 Task: Add a condition where "Hours since status category pending Greater than Twenty-five" in pending tickets.
Action: Mouse moved to (105, 383)
Screenshot: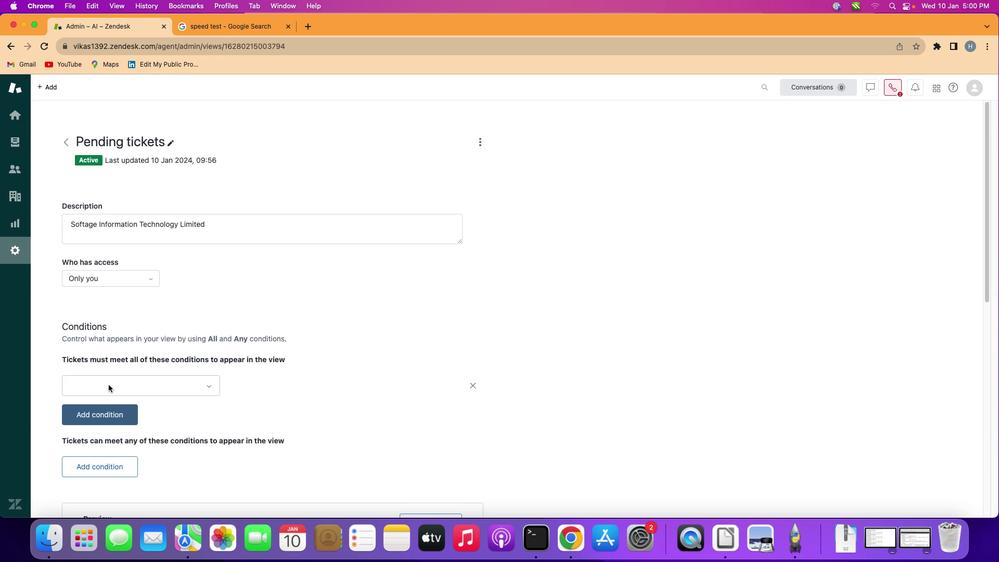 
Action: Mouse pressed left at (105, 383)
Screenshot: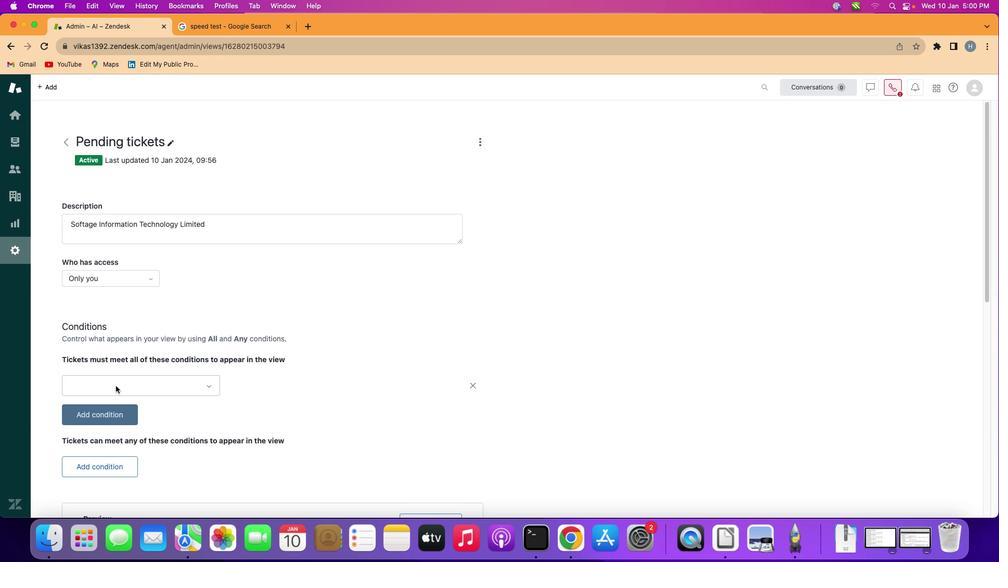 
Action: Mouse moved to (164, 384)
Screenshot: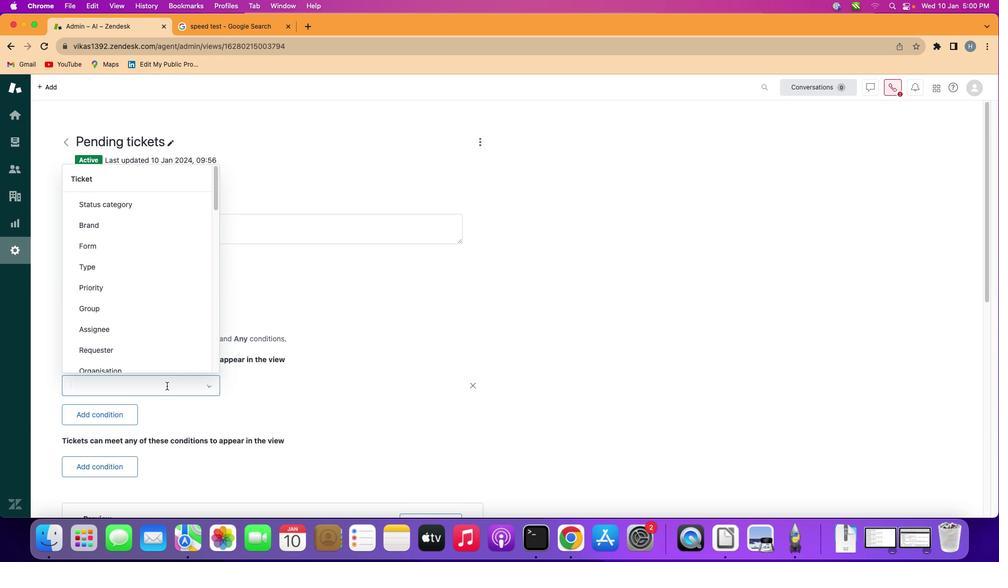
Action: Mouse pressed left at (164, 384)
Screenshot: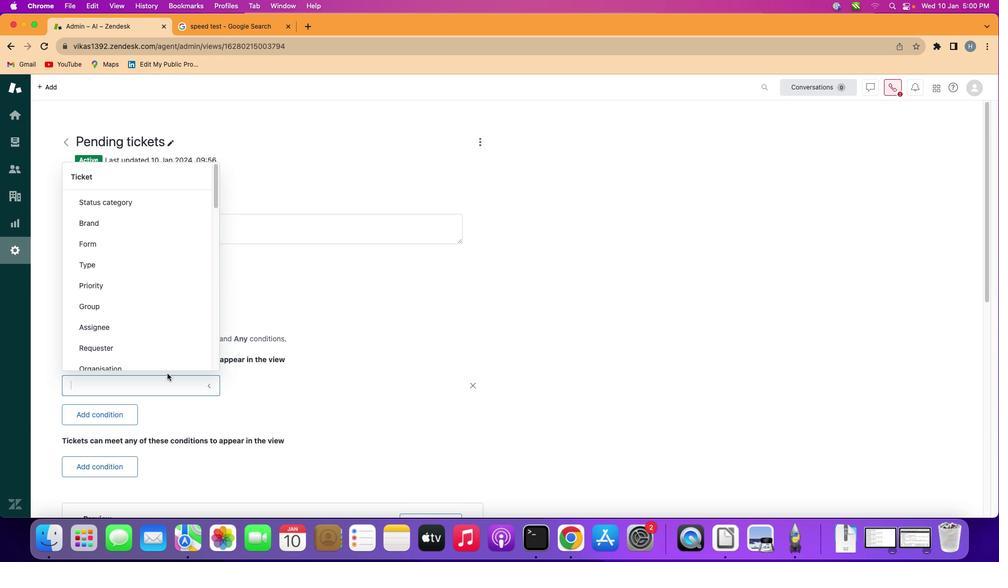 
Action: Mouse moved to (161, 264)
Screenshot: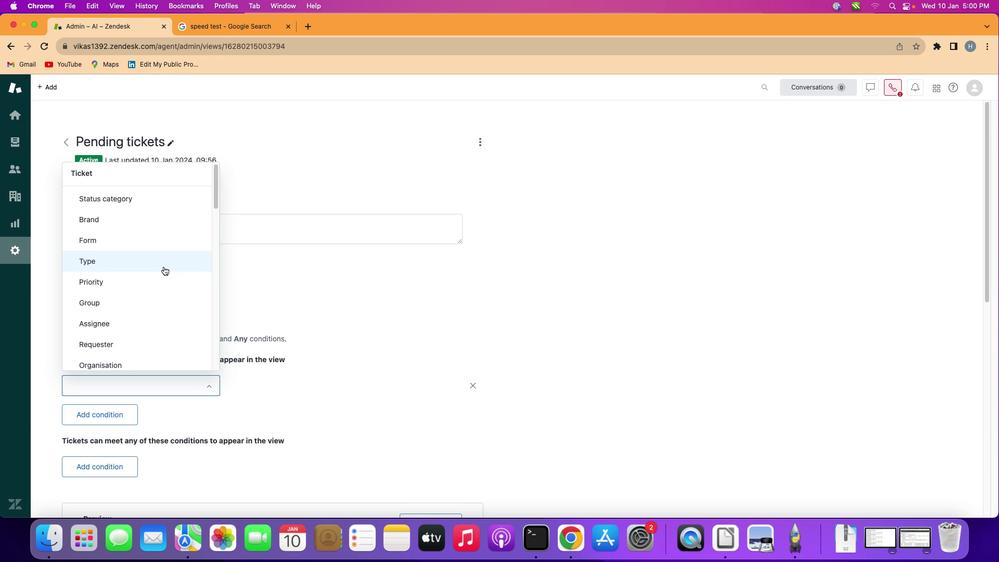 
Action: Mouse scrolled (161, 264) with delta (-1, -2)
Screenshot: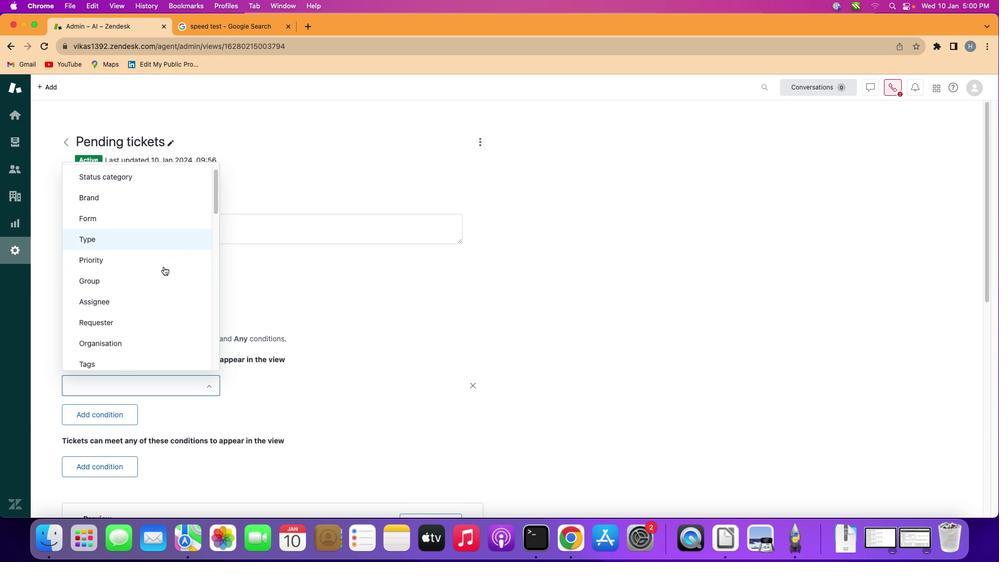 
Action: Mouse scrolled (161, 264) with delta (-1, -2)
Screenshot: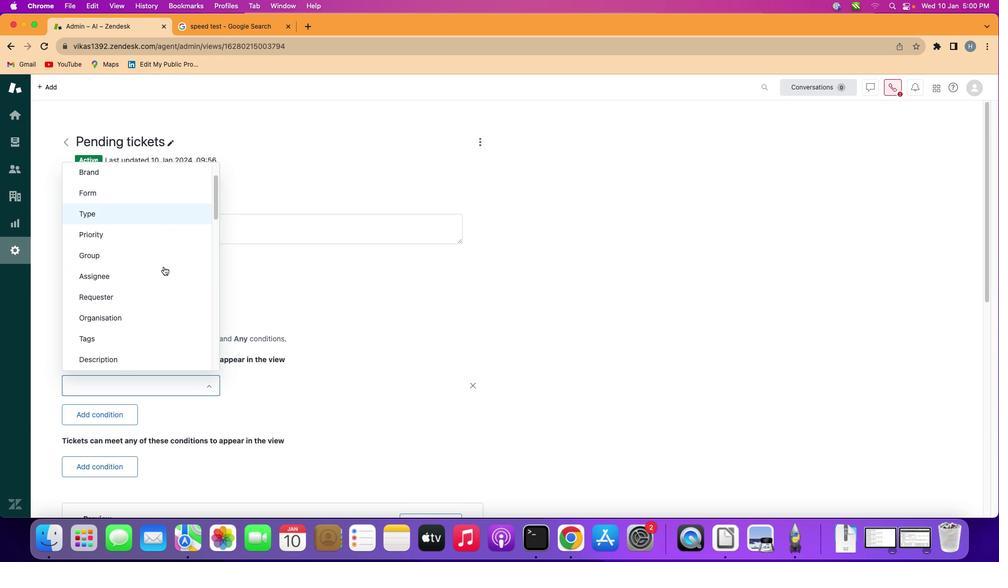 
Action: Mouse scrolled (161, 264) with delta (-1, -2)
Screenshot: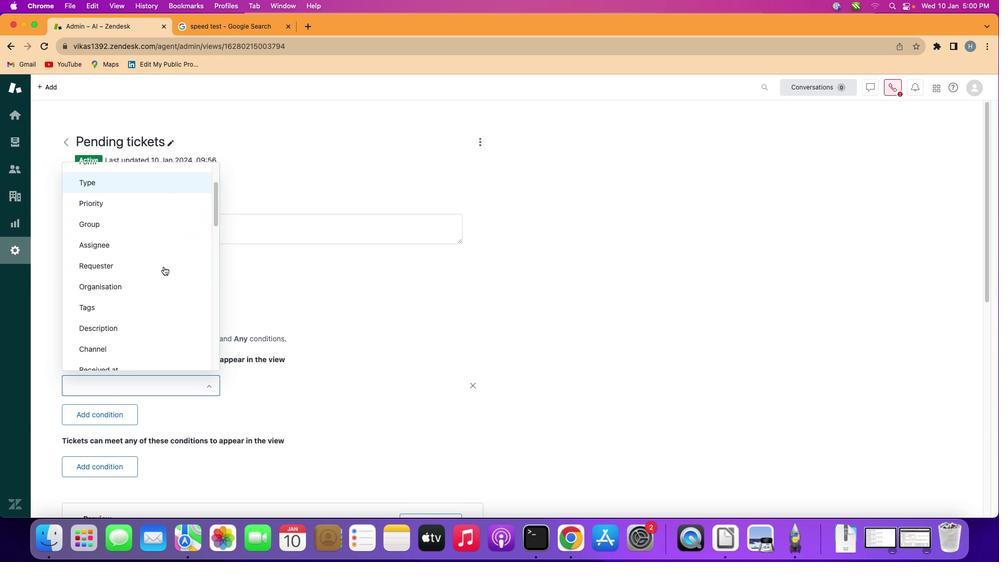 
Action: Mouse scrolled (161, 264) with delta (-1, -2)
Screenshot: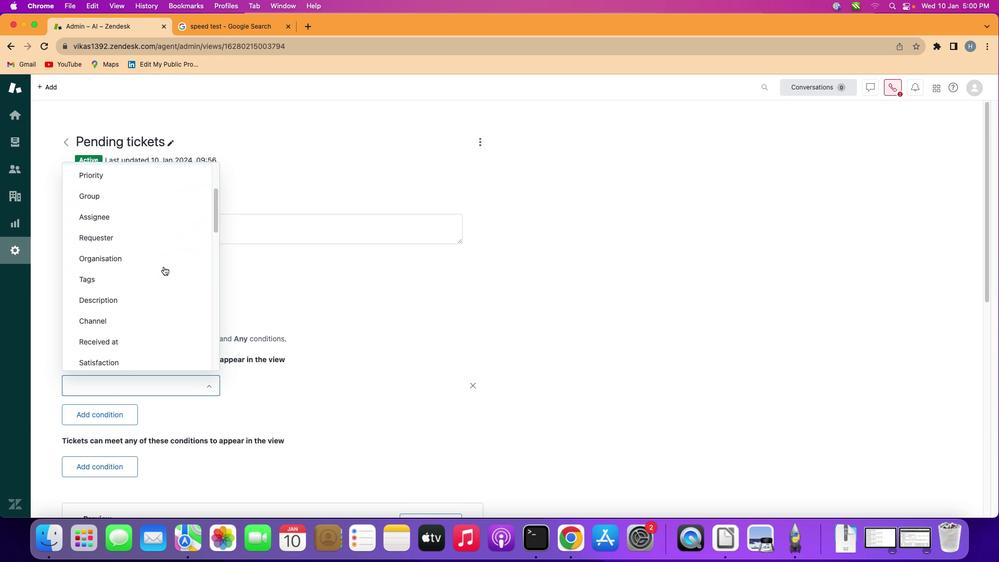 
Action: Mouse scrolled (161, 264) with delta (-1, -2)
Screenshot: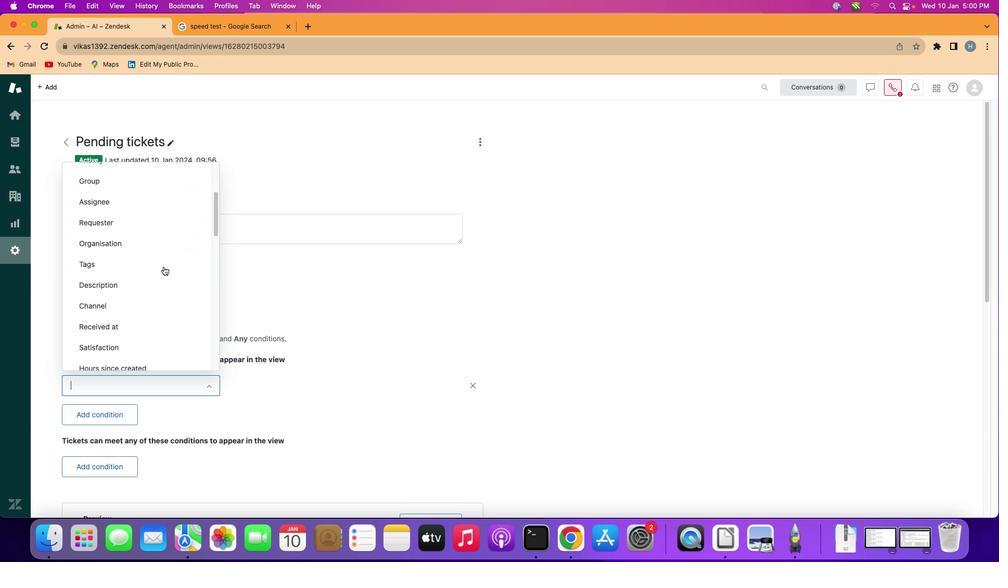 
Action: Mouse moved to (161, 265)
Screenshot: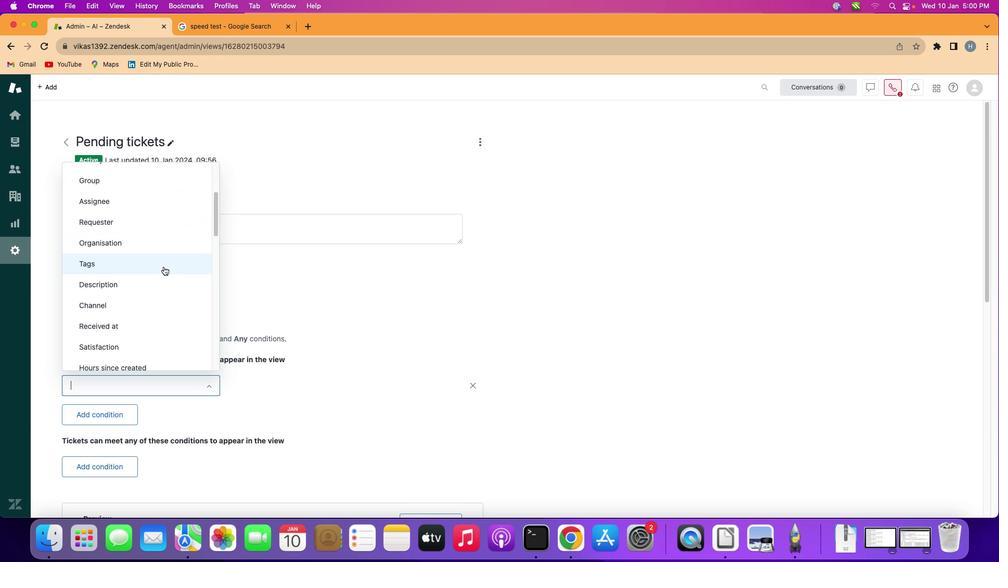 
Action: Mouse scrolled (161, 265) with delta (-1, -2)
Screenshot: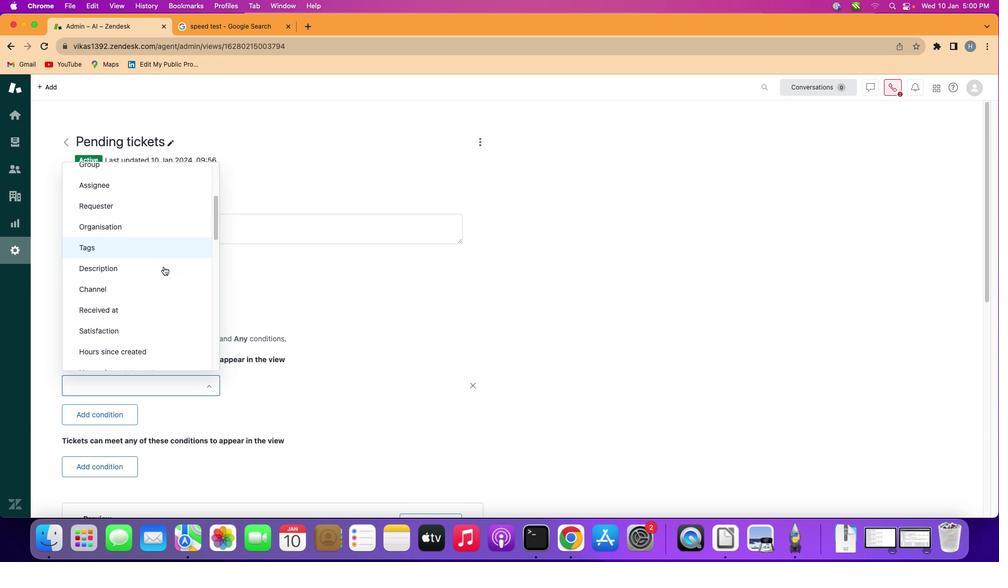 
Action: Mouse scrolled (161, 265) with delta (-1, -2)
Screenshot: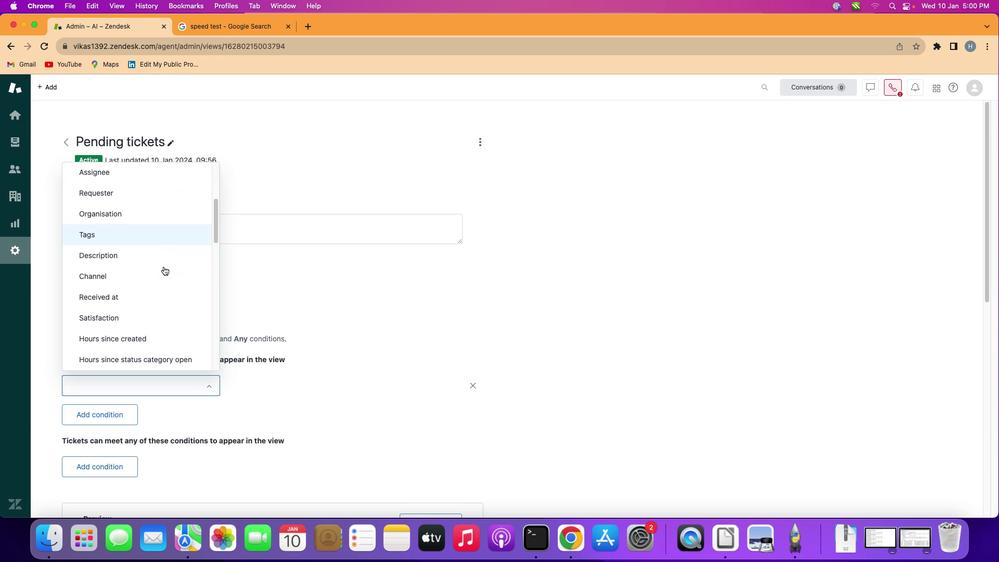 
Action: Mouse scrolled (161, 265) with delta (-1, -2)
Screenshot: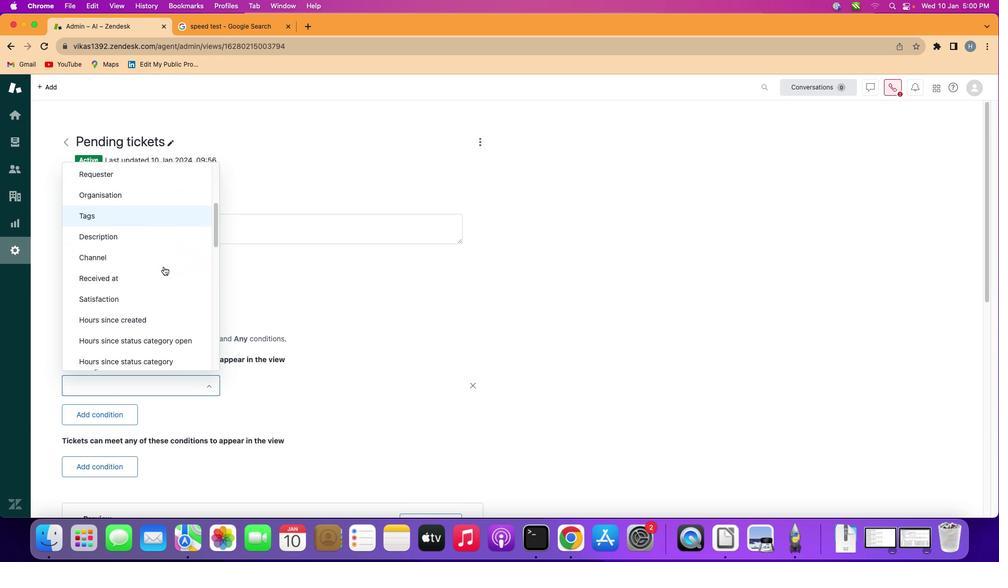 
Action: Mouse scrolled (161, 265) with delta (-1, -2)
Screenshot: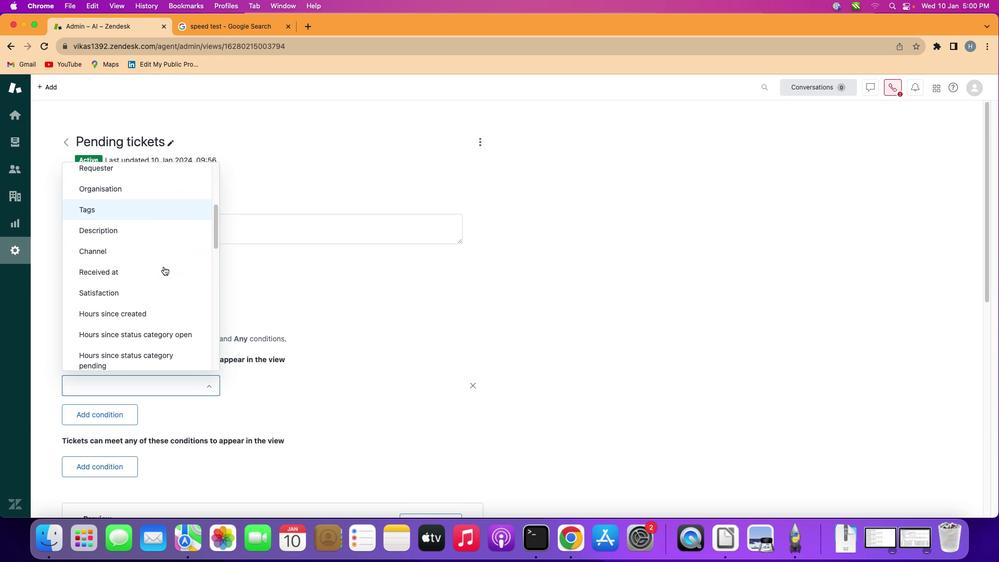 
Action: Mouse scrolled (161, 265) with delta (-1, -2)
Screenshot: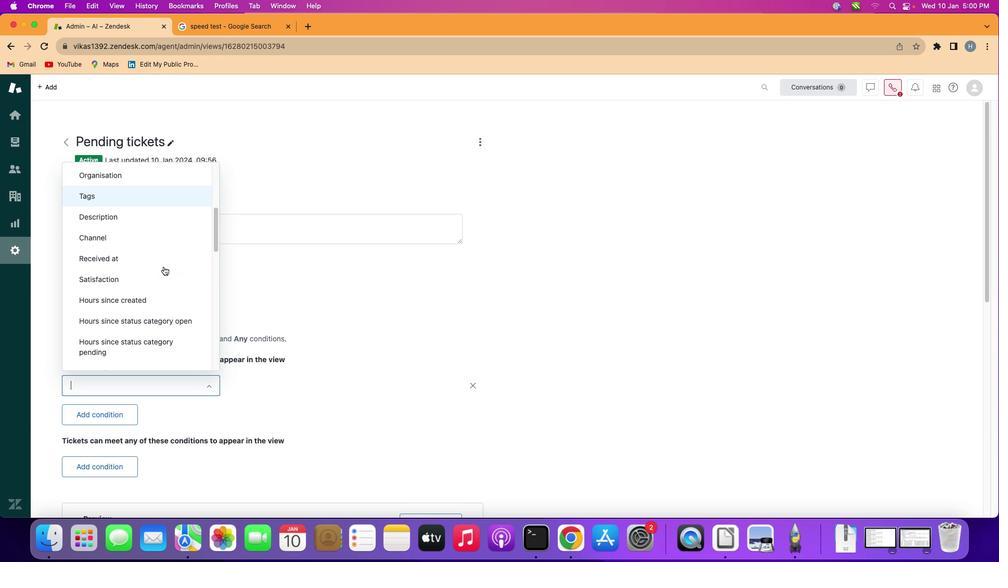 
Action: Mouse scrolled (161, 265) with delta (-1, -2)
Screenshot: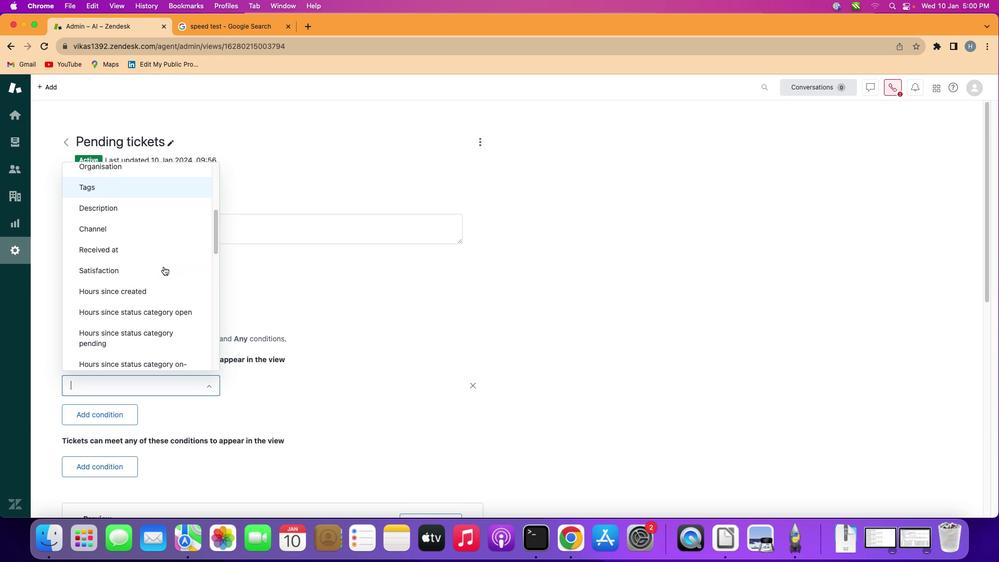 
Action: Mouse scrolled (161, 265) with delta (-1, -2)
Screenshot: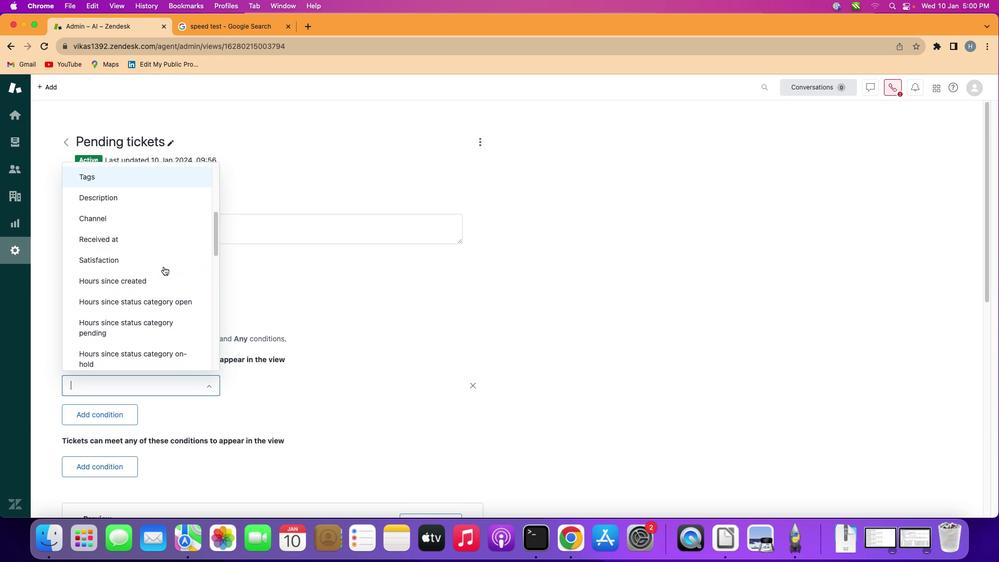 
Action: Mouse scrolled (161, 265) with delta (-1, -2)
Screenshot: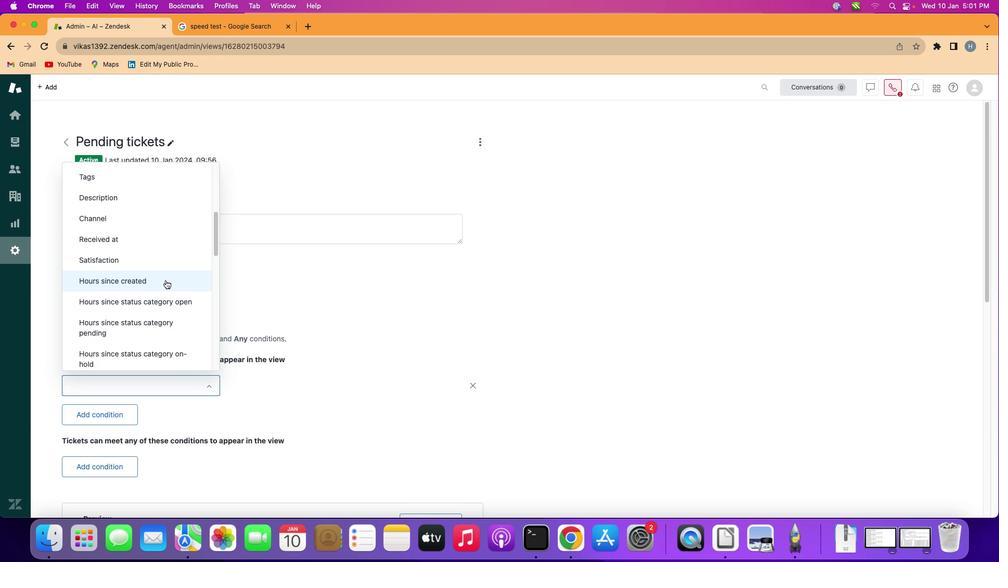 
Action: Mouse moved to (163, 317)
Screenshot: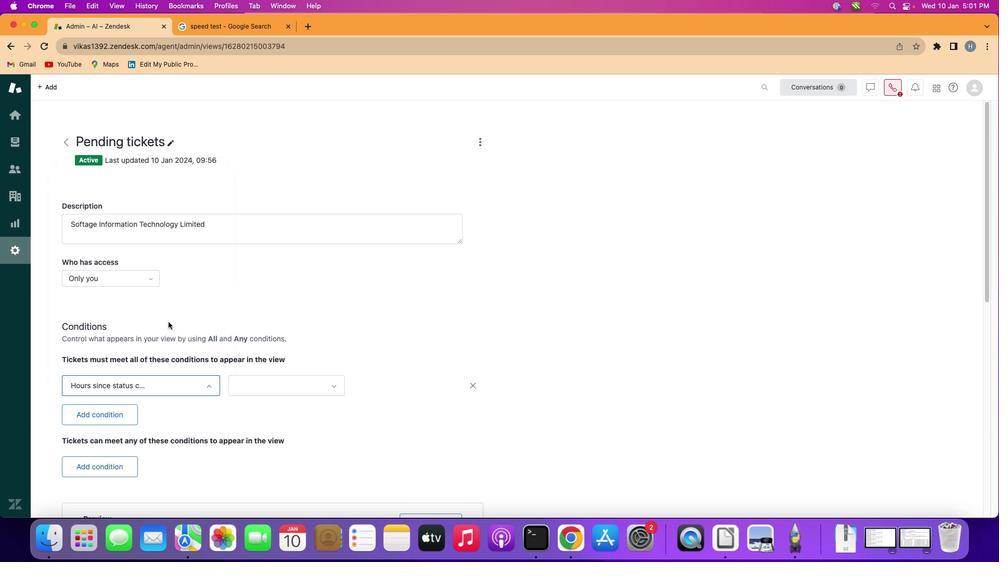 
Action: Mouse pressed left at (163, 317)
Screenshot: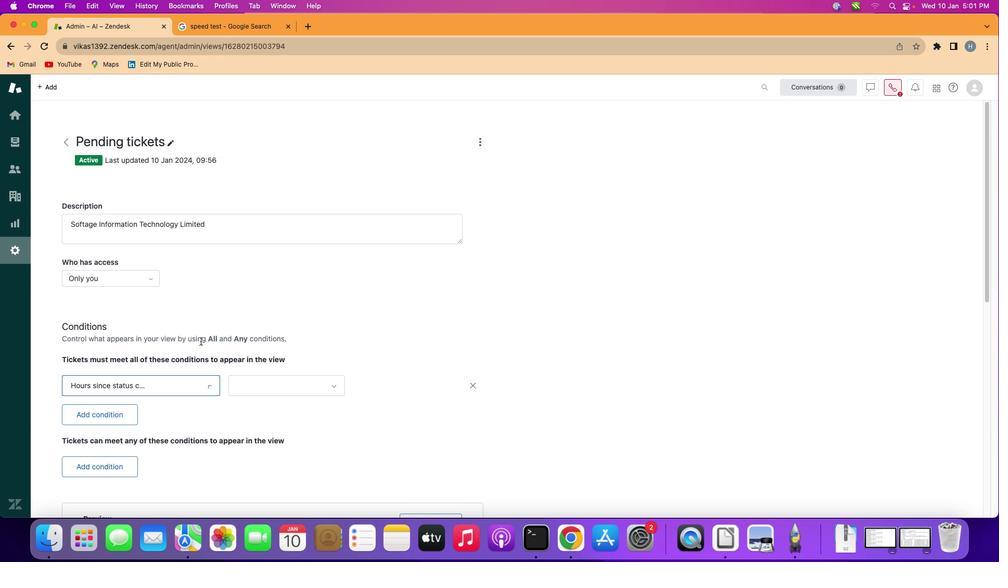 
Action: Mouse moved to (289, 383)
Screenshot: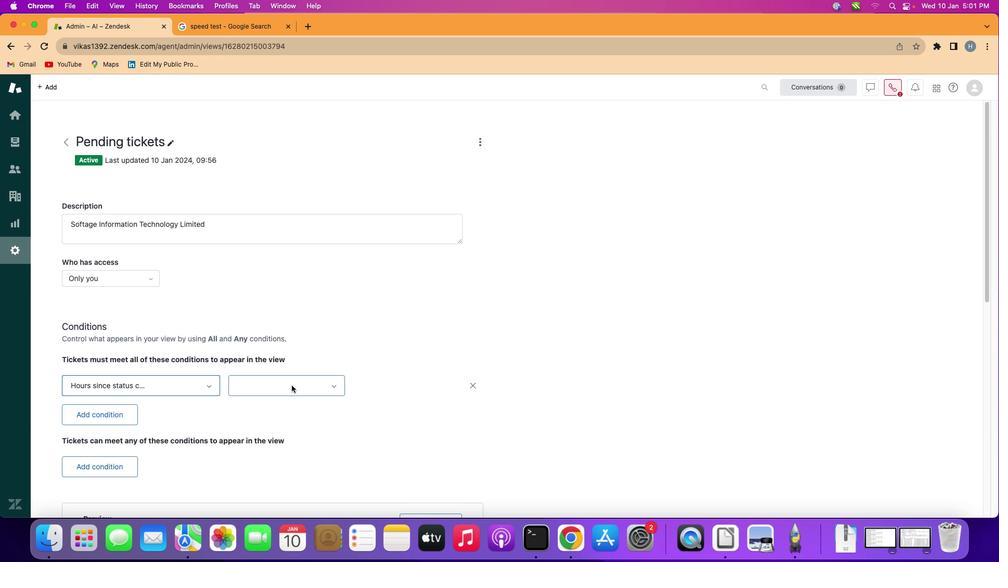 
Action: Mouse pressed left at (289, 383)
Screenshot: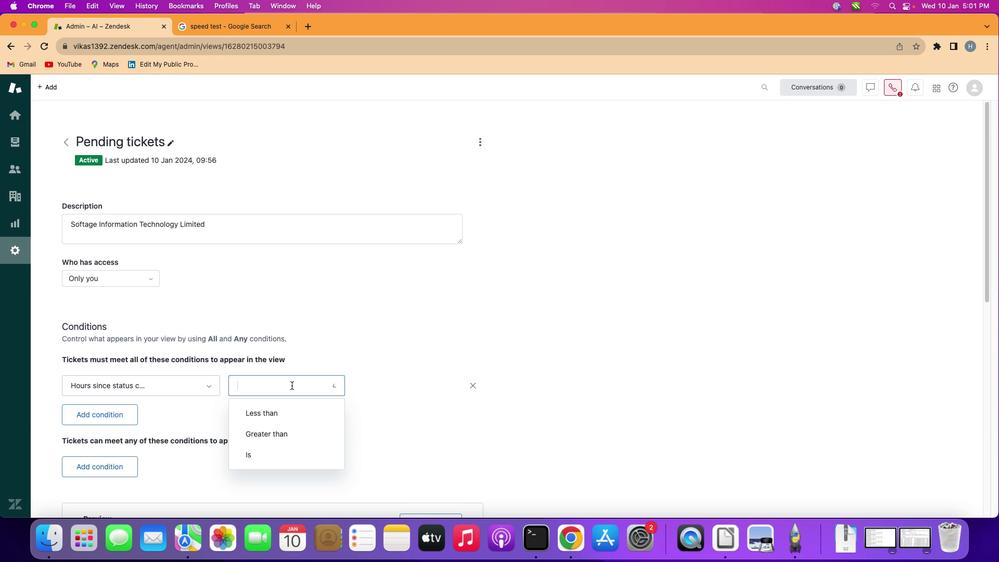 
Action: Mouse moved to (283, 431)
Screenshot: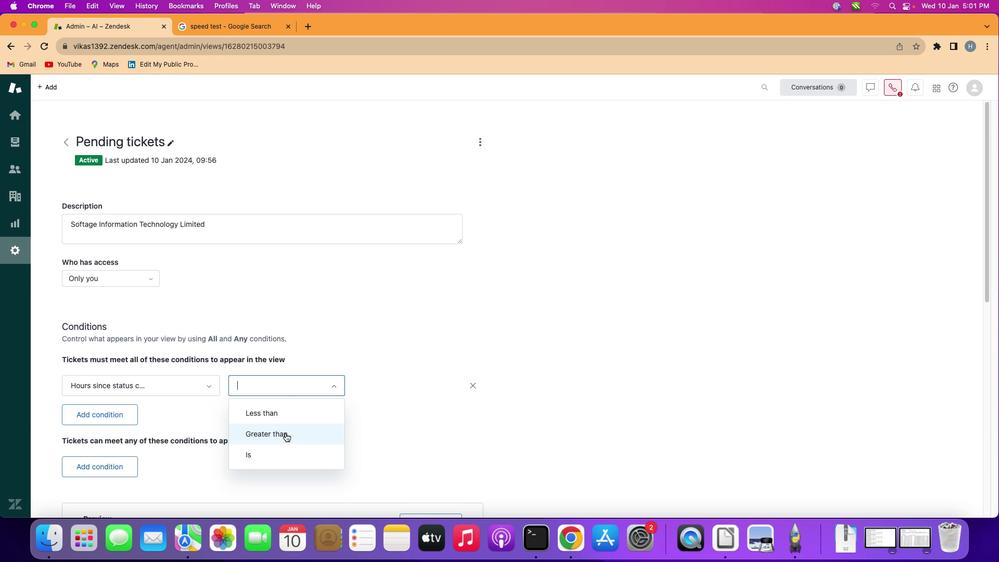 
Action: Mouse pressed left at (283, 431)
Screenshot: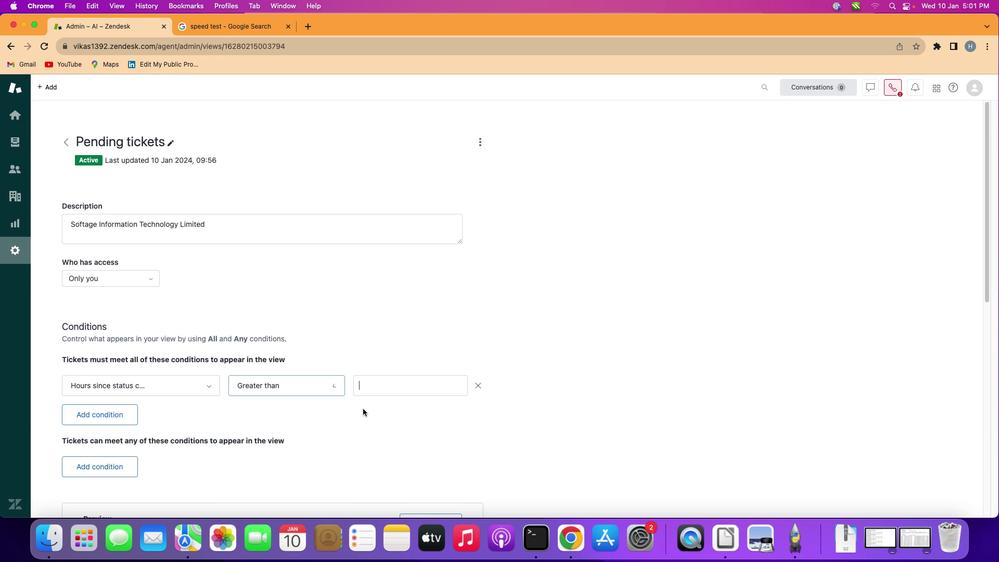 
Action: Mouse moved to (400, 384)
Screenshot: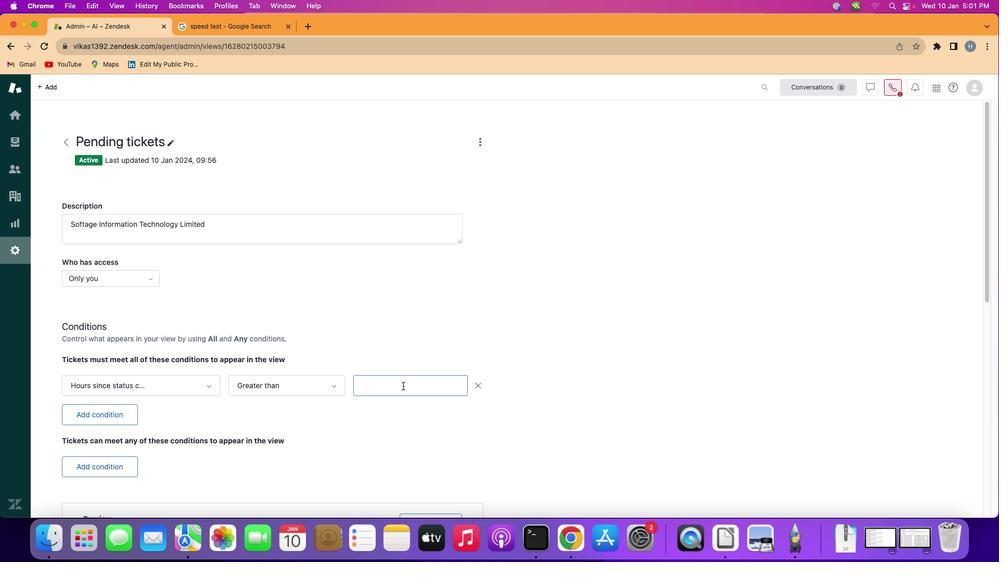 
Action: Mouse pressed left at (400, 384)
Screenshot: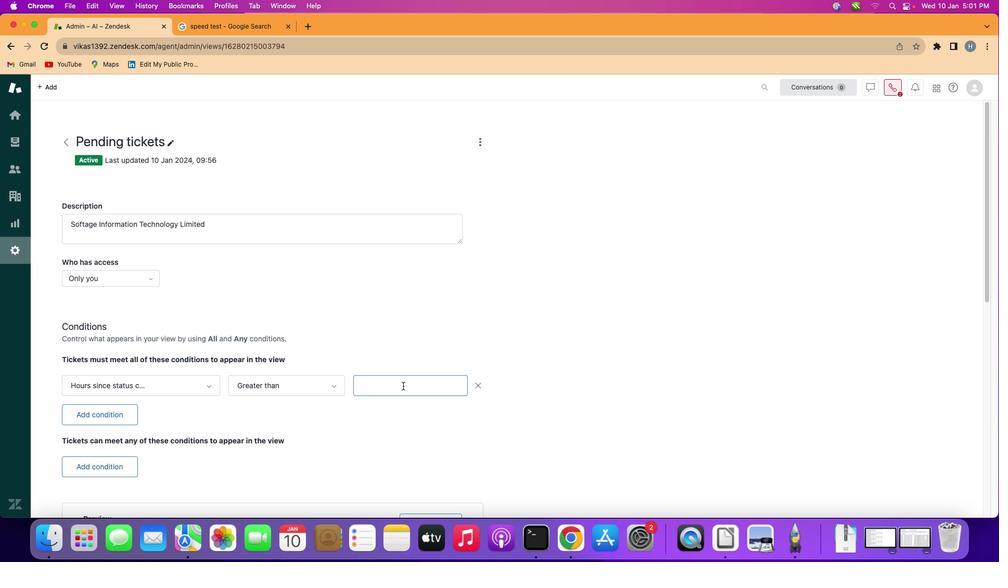 
Action: Mouse moved to (400, 384)
Screenshot: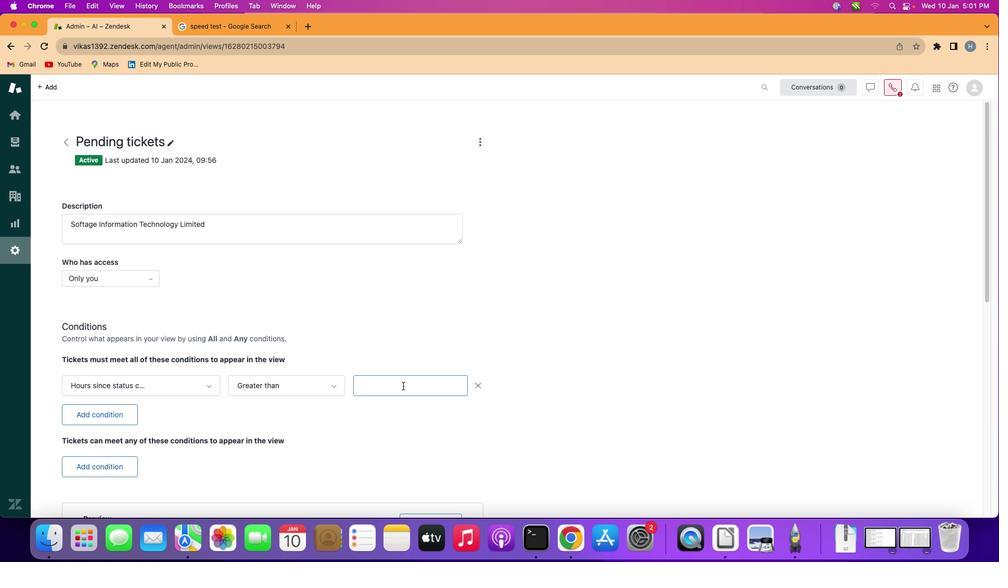 
Action: Key pressed Key.shift'T''w''e''n''t''y''-''f''i''v''e'
Screenshot: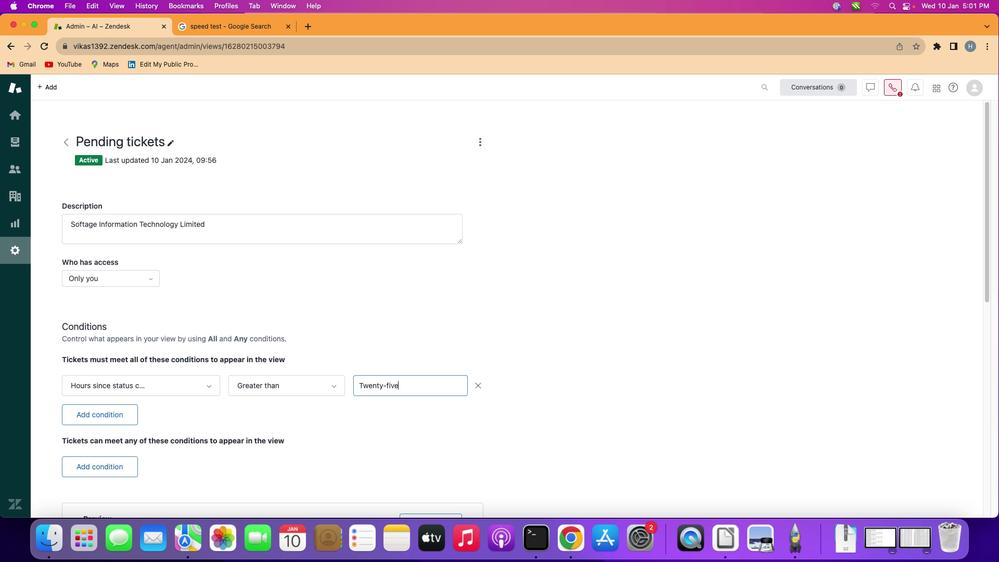 
Action: Mouse moved to (389, 421)
Screenshot: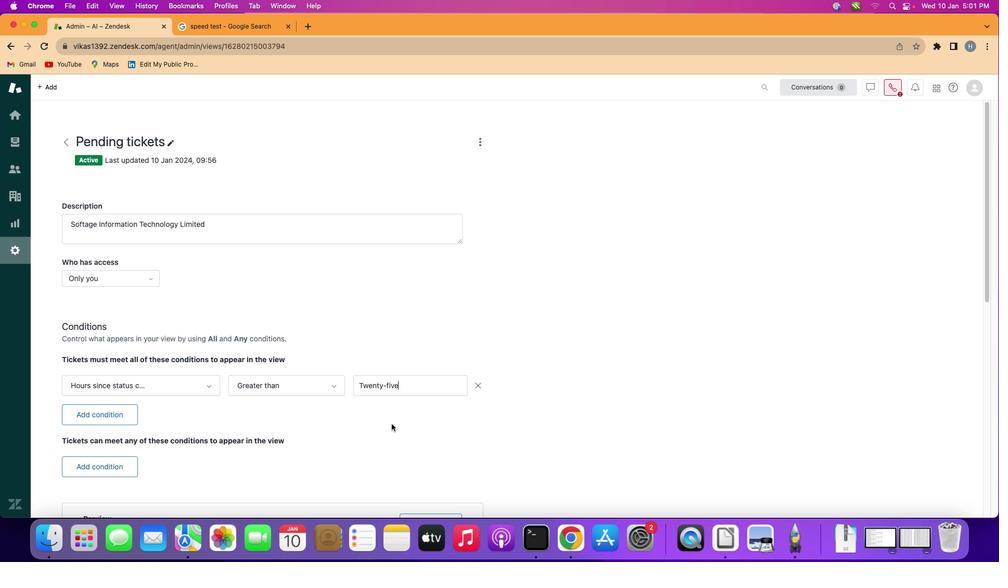 
